 Task: Assign Issue Issue0000000015 to Sprint Sprint0000000009 in Scrum Project Project0000000003 in Jira. Assign Issue Issue0000000016 to Sprint Sprint0000000010 in Scrum Project Project0000000004 in Jira. Assign Issue Issue0000000017 to Sprint Sprint0000000010 in Scrum Project Project0000000004 in Jira. Assign Issue Issue0000000018 to Sprint Sprint0000000011 in Scrum Project Project0000000004 in Jira. Assign Issue Issue0000000019 to Sprint Sprint0000000011 in Scrum Project Project0000000004 in Jira
Action: Mouse moved to (886, 423)
Screenshot: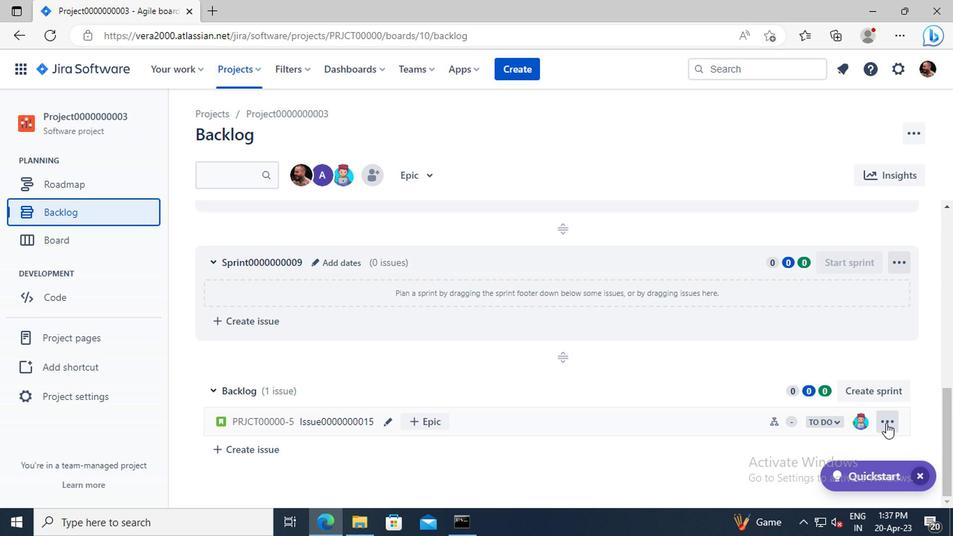 
Action: Mouse pressed left at (886, 423)
Screenshot: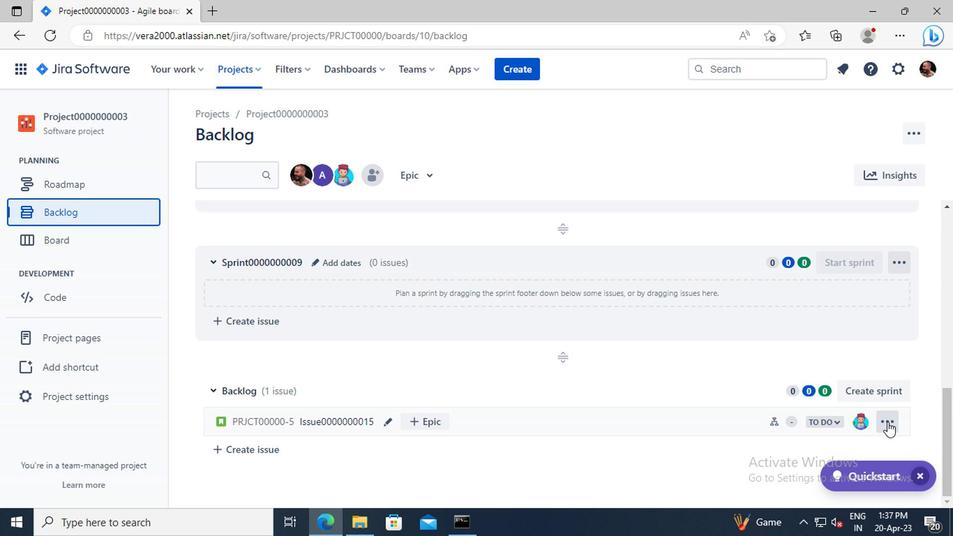 
Action: Mouse moved to (853, 392)
Screenshot: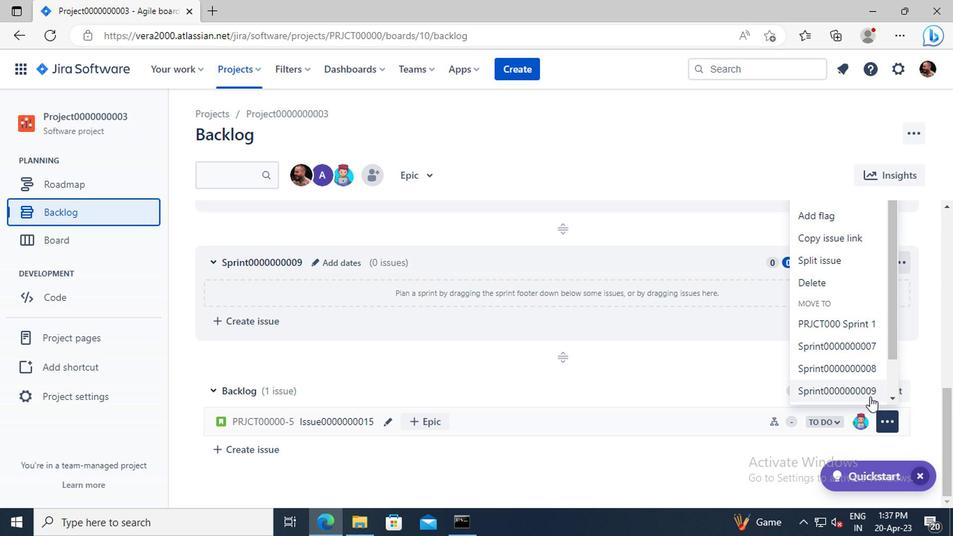 
Action: Mouse pressed left at (853, 392)
Screenshot: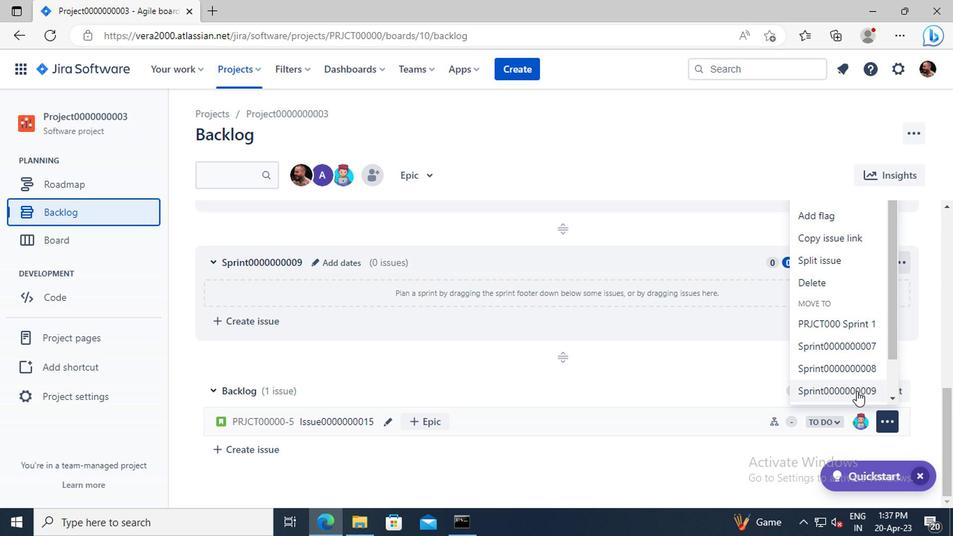 
Action: Mouse moved to (250, 72)
Screenshot: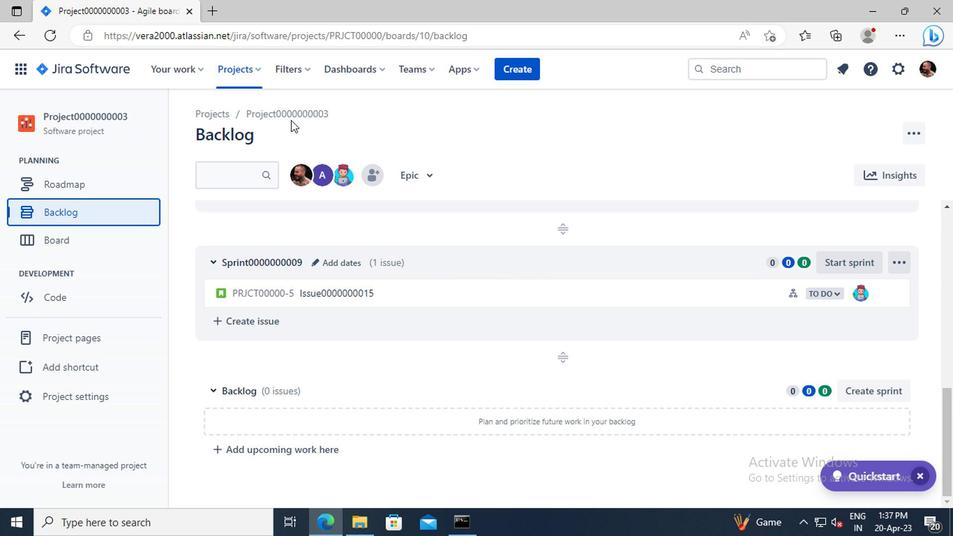 
Action: Mouse pressed left at (250, 72)
Screenshot: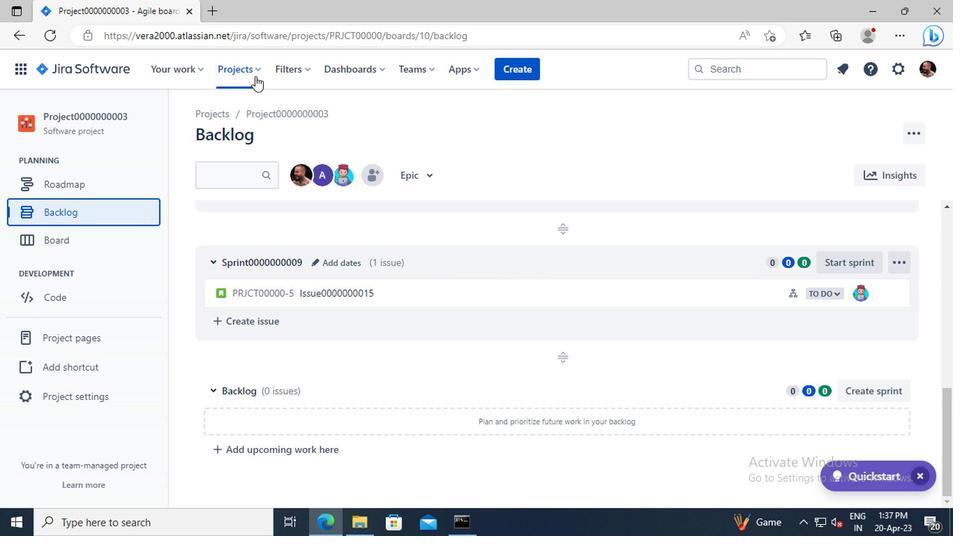 
Action: Mouse moved to (268, 163)
Screenshot: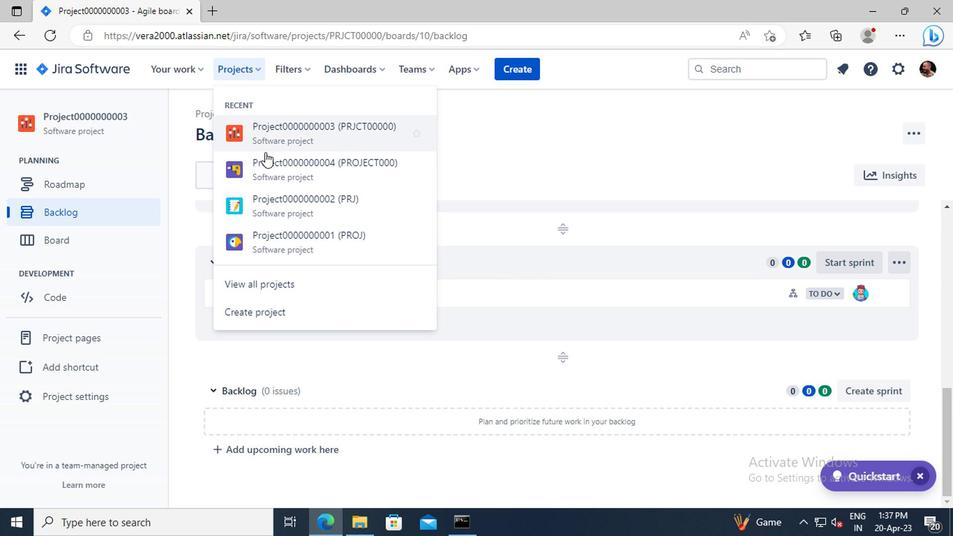 
Action: Mouse pressed left at (268, 163)
Screenshot: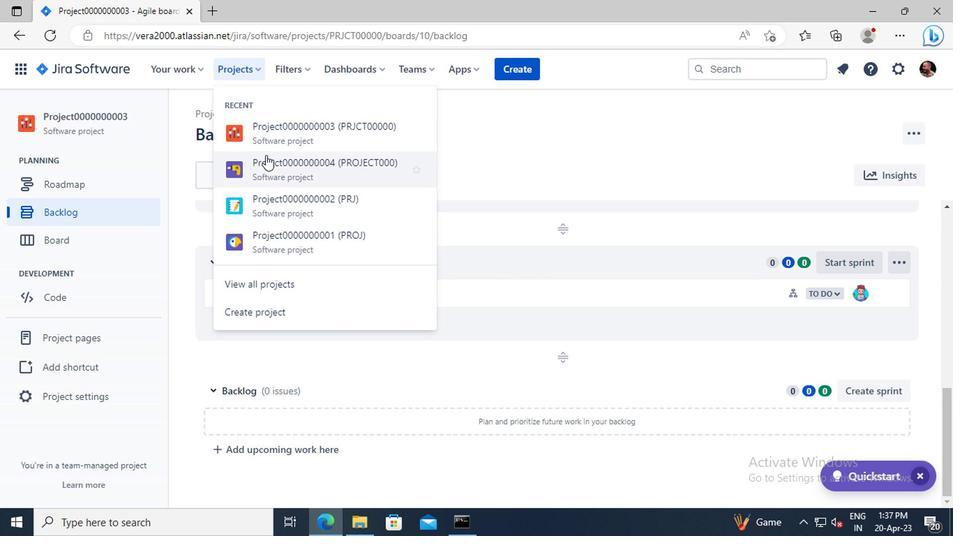 
Action: Mouse moved to (73, 209)
Screenshot: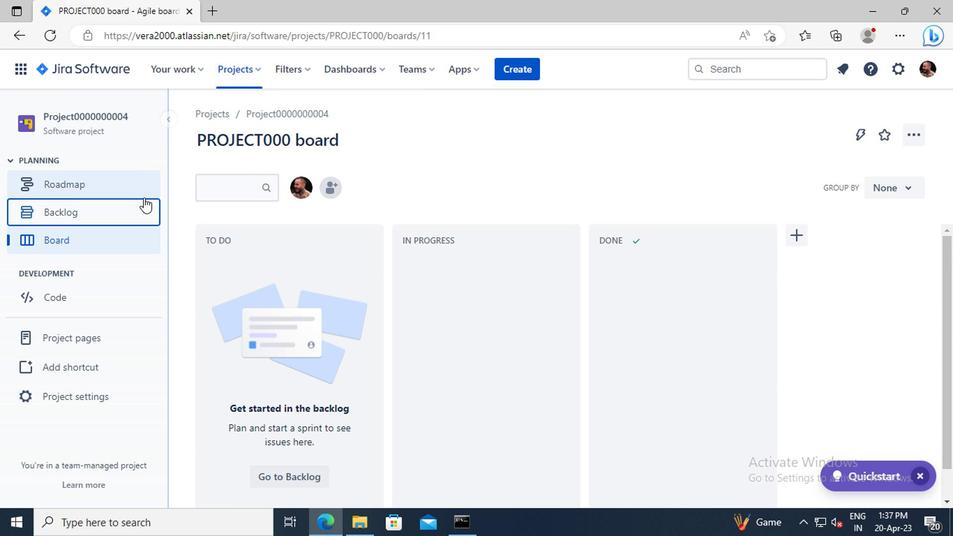 
Action: Mouse pressed left at (73, 209)
Screenshot: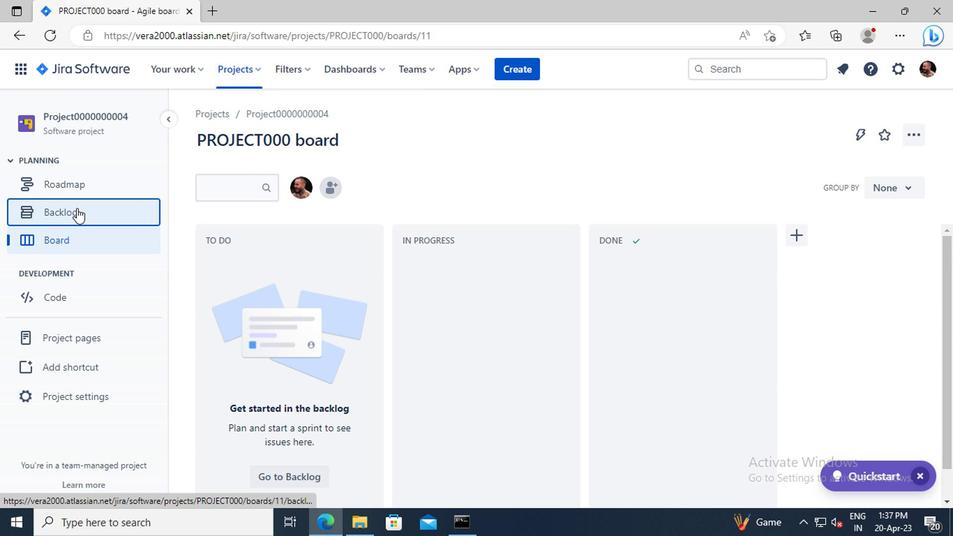 
Action: Mouse moved to (483, 246)
Screenshot: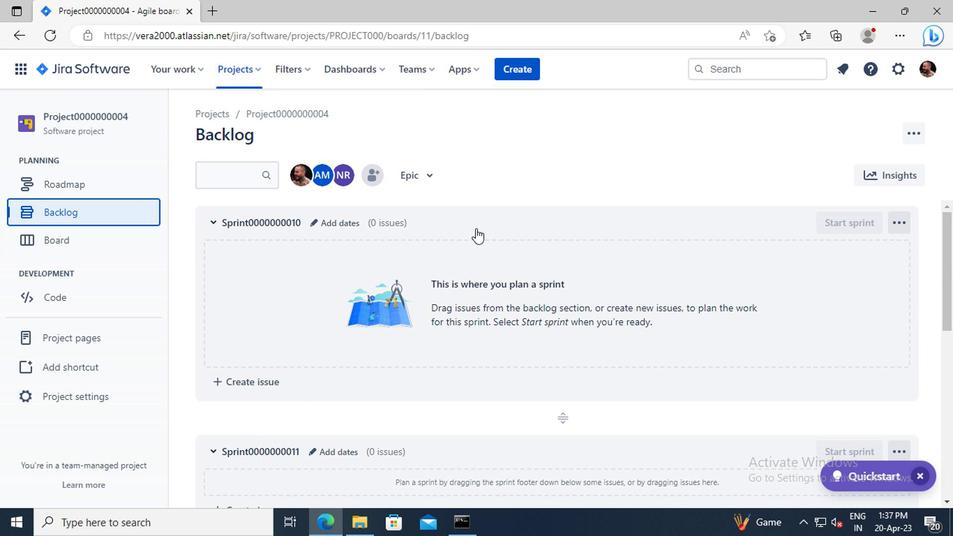 
Action: Mouse scrolled (483, 245) with delta (0, 0)
Screenshot: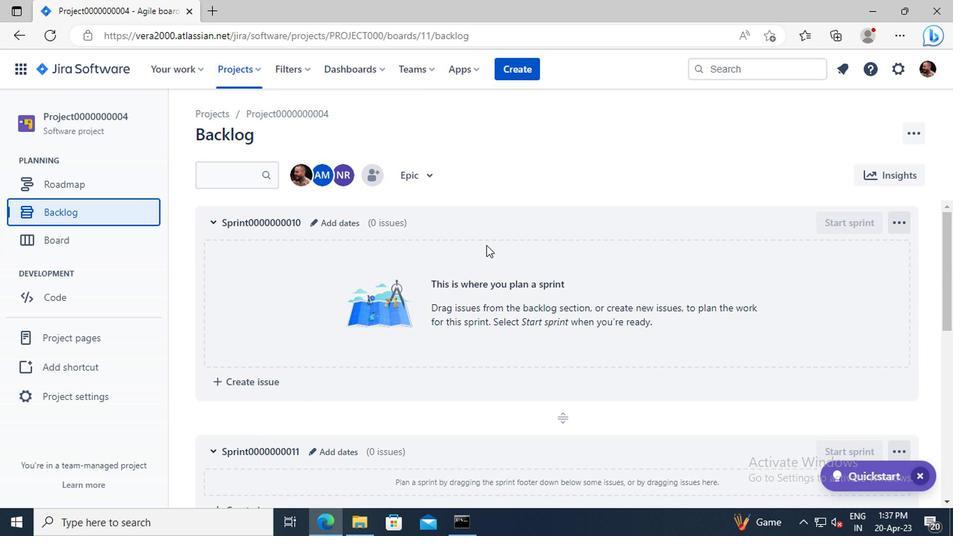 
Action: Mouse moved to (484, 246)
Screenshot: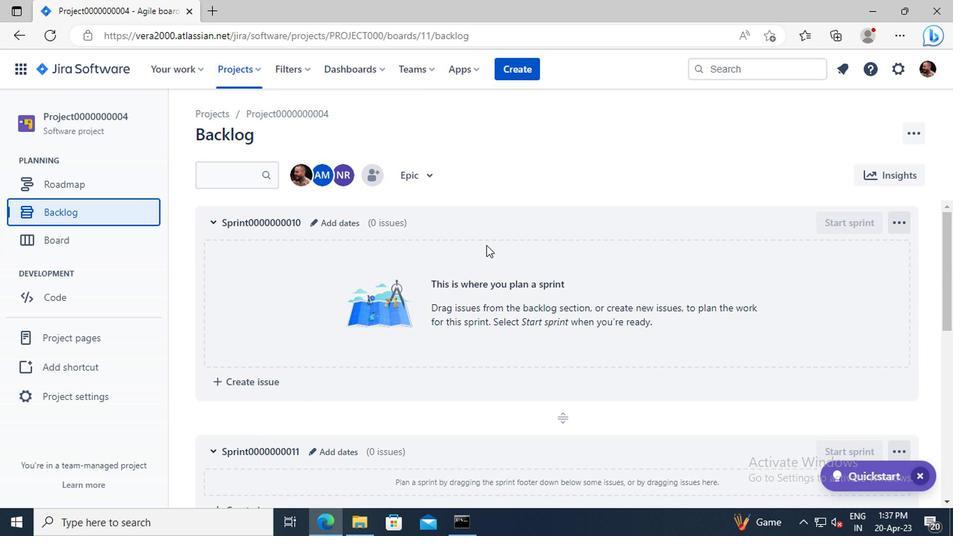 
Action: Mouse scrolled (484, 246) with delta (0, 0)
Screenshot: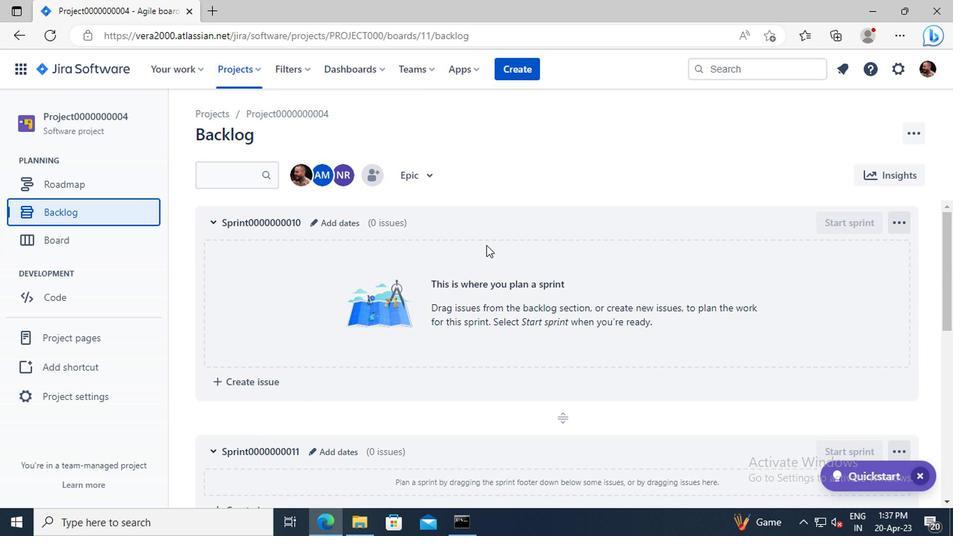 
Action: Mouse moved to (487, 255)
Screenshot: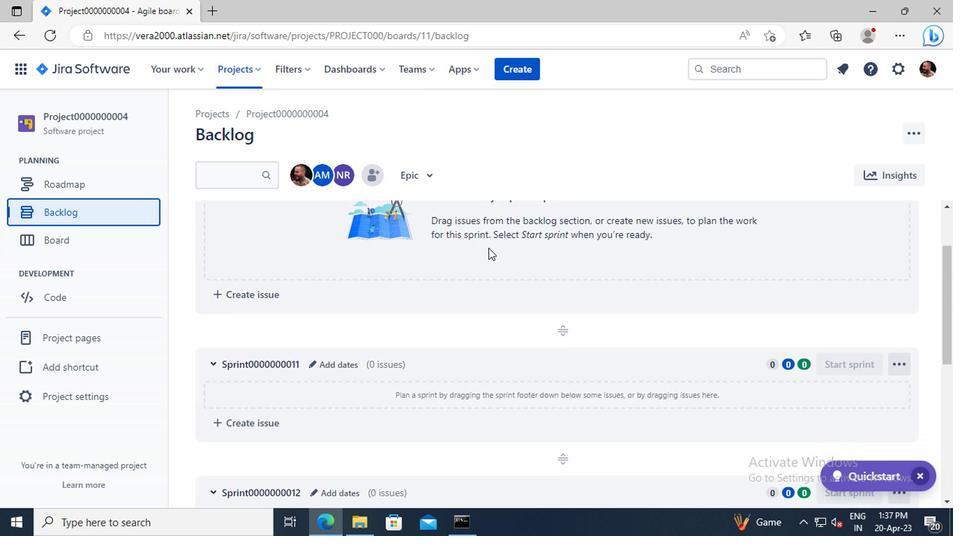 
Action: Mouse scrolled (487, 254) with delta (0, 0)
Screenshot: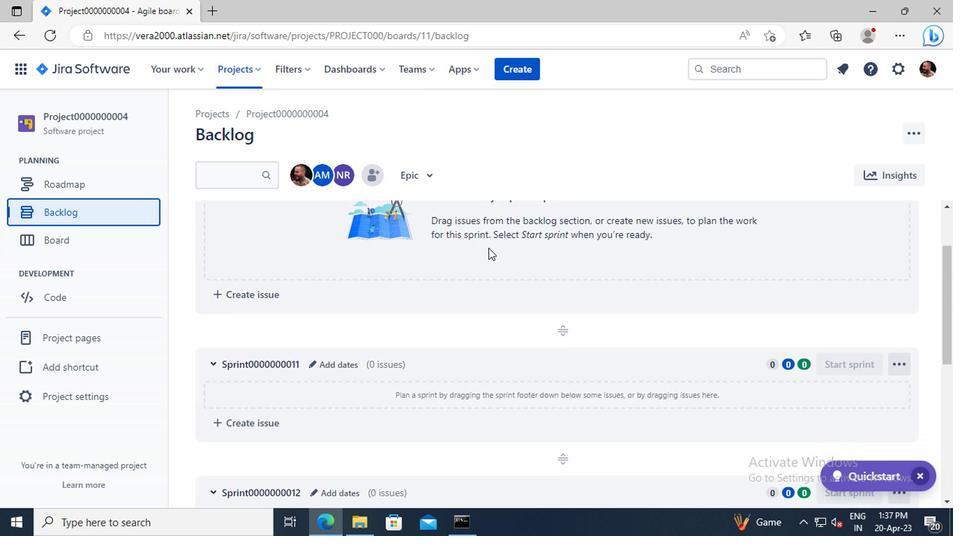 
Action: Mouse moved to (487, 255)
Screenshot: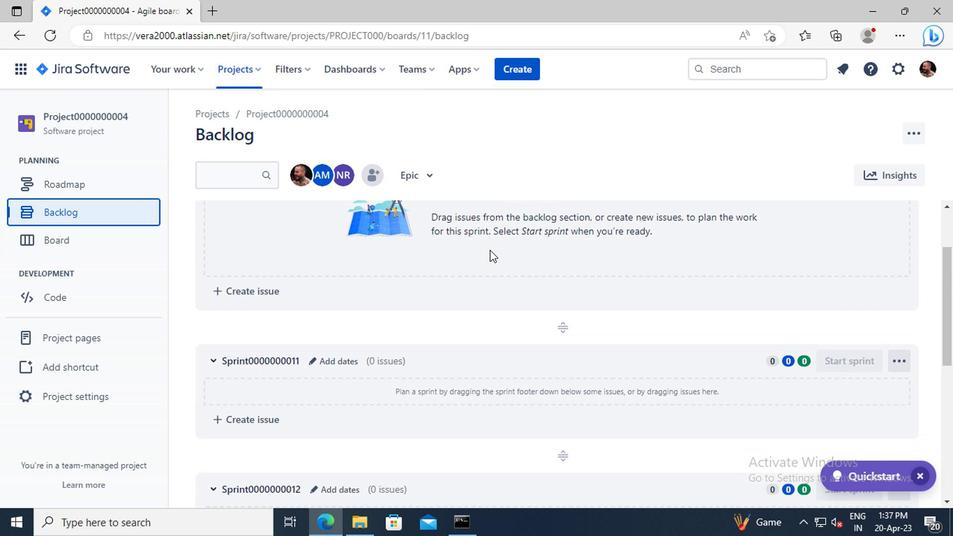 
Action: Mouse scrolled (487, 254) with delta (0, 0)
Screenshot: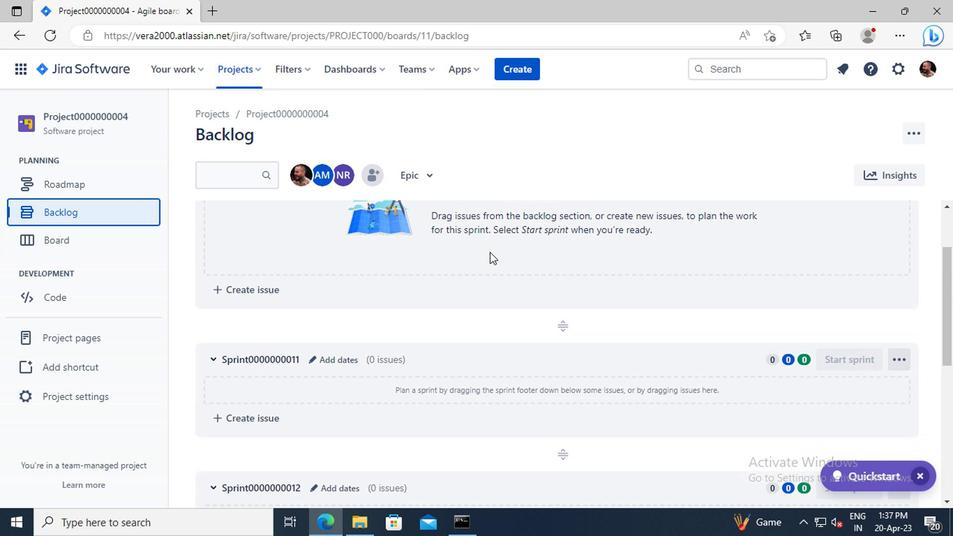 
Action: Mouse scrolled (487, 254) with delta (0, 0)
Screenshot: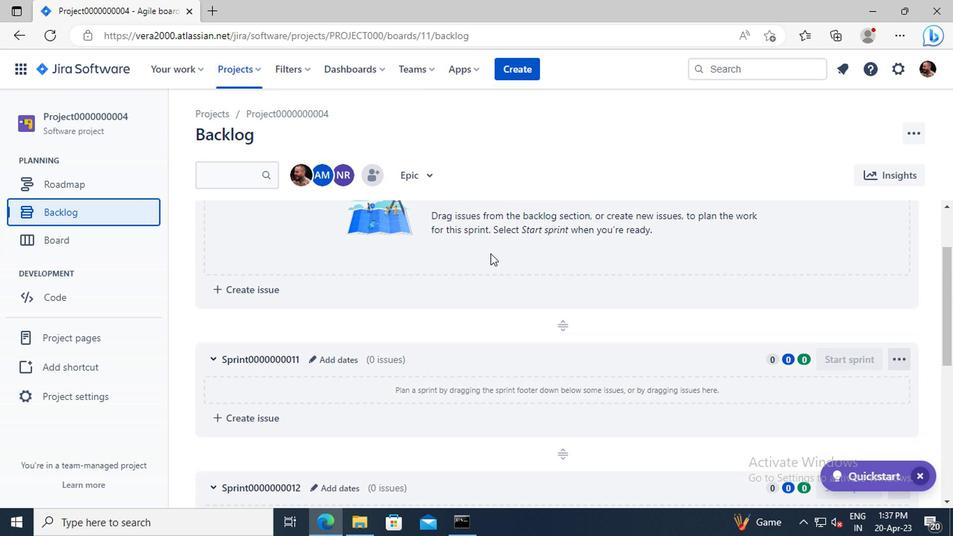 
Action: Mouse scrolled (487, 254) with delta (0, 0)
Screenshot: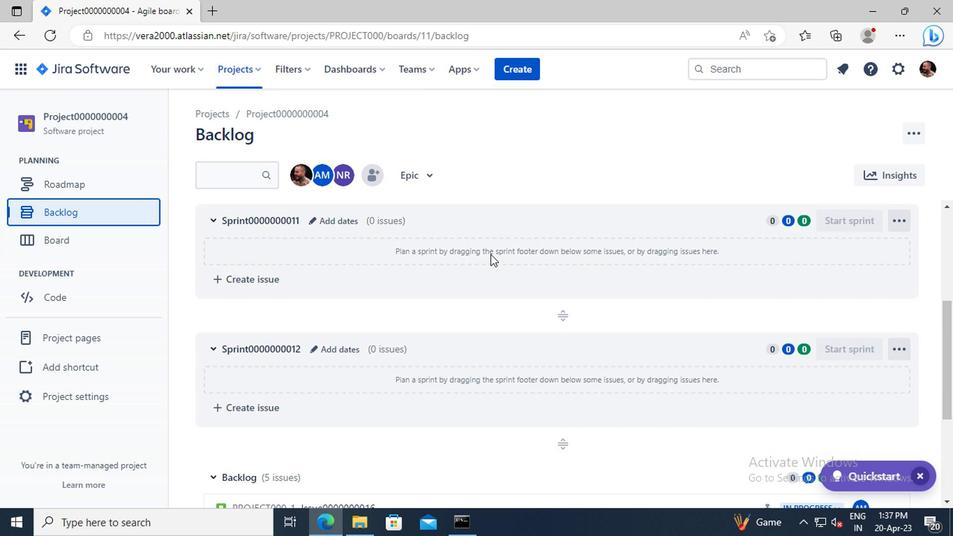 
Action: Mouse scrolled (487, 254) with delta (0, 0)
Screenshot: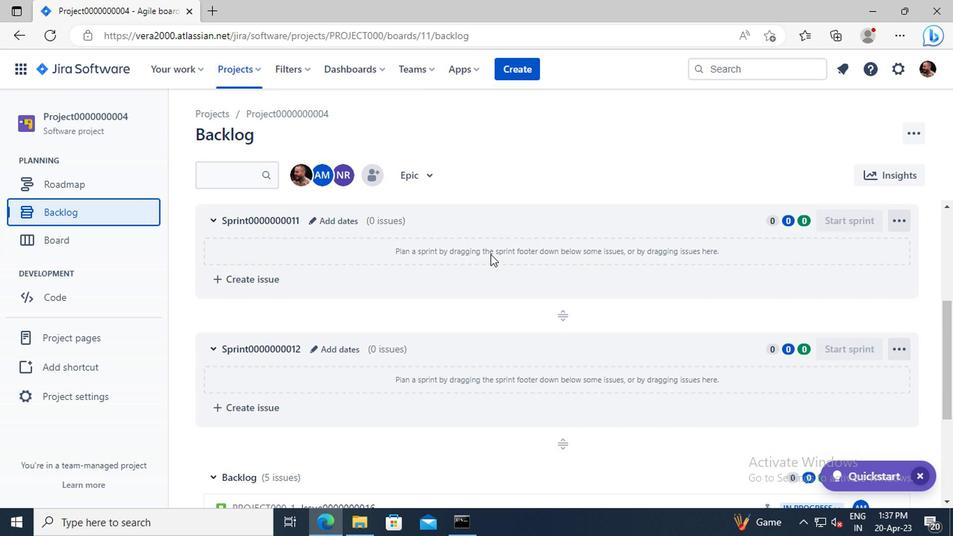 
Action: Mouse scrolled (487, 254) with delta (0, 0)
Screenshot: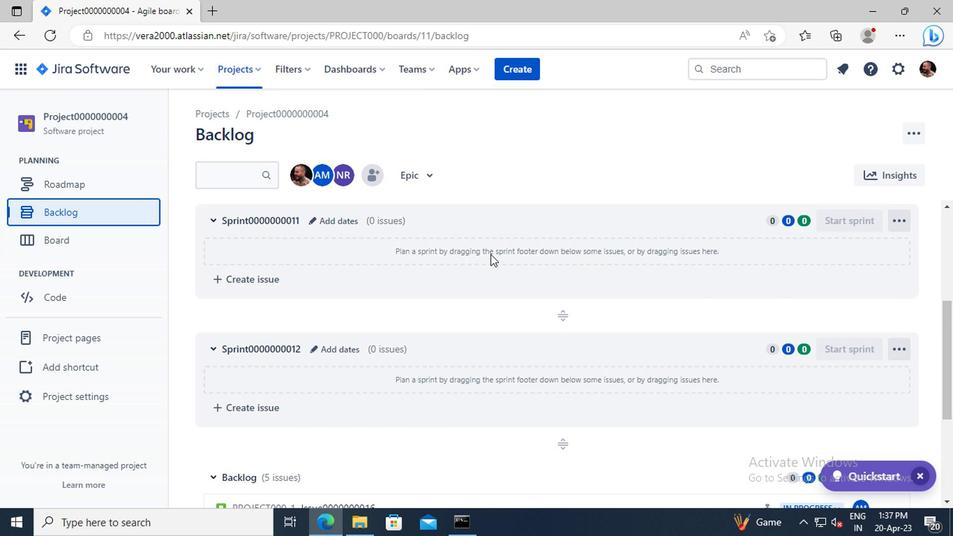 
Action: Mouse scrolled (487, 254) with delta (0, 0)
Screenshot: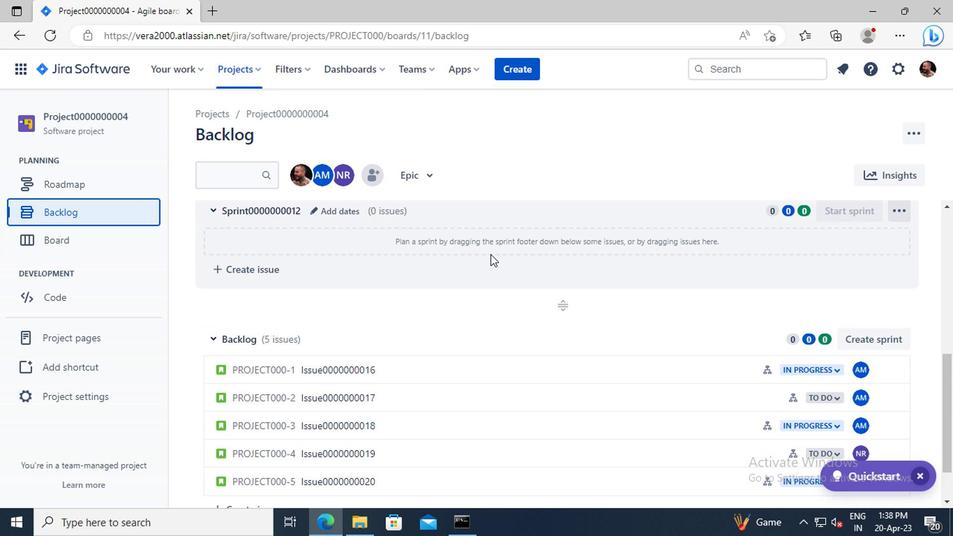 
Action: Mouse moved to (882, 321)
Screenshot: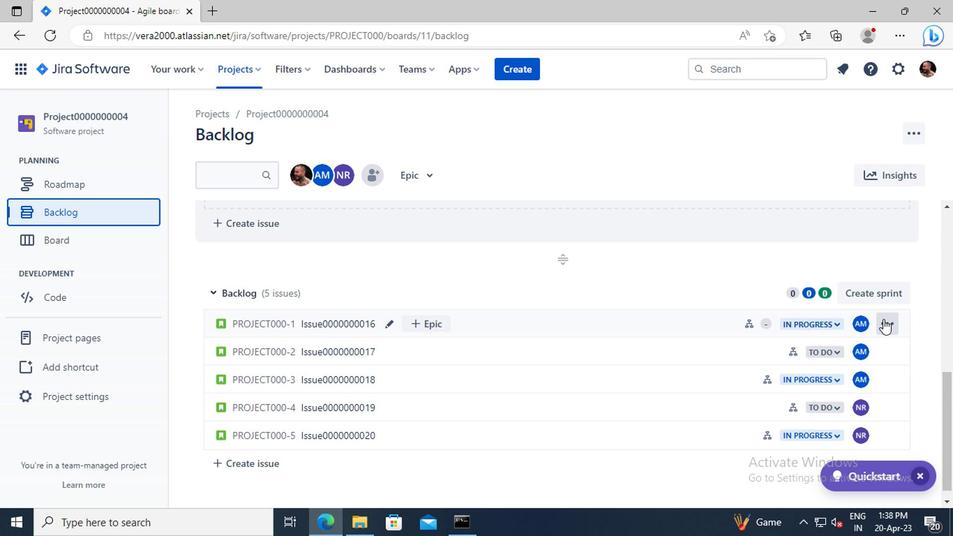 
Action: Mouse pressed left at (882, 321)
Screenshot: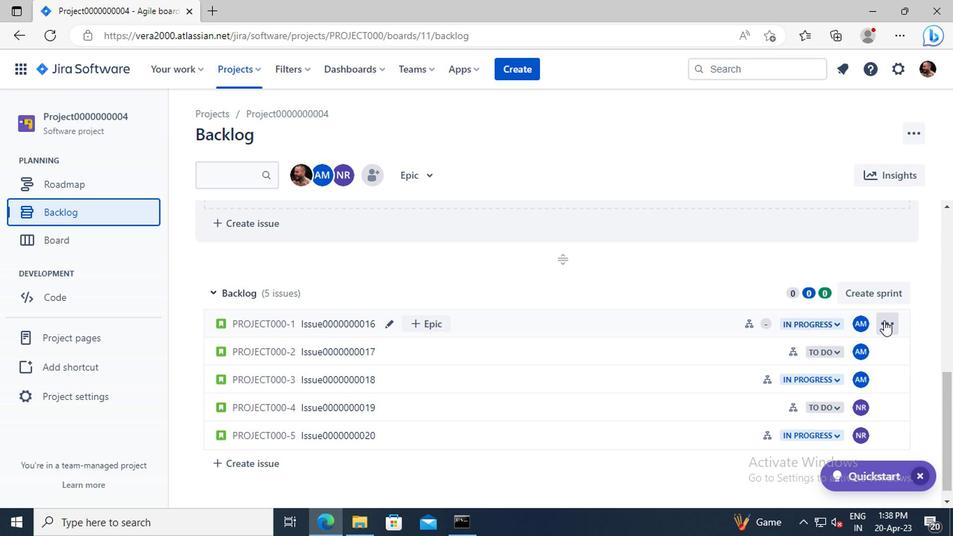
Action: Mouse moved to (861, 226)
Screenshot: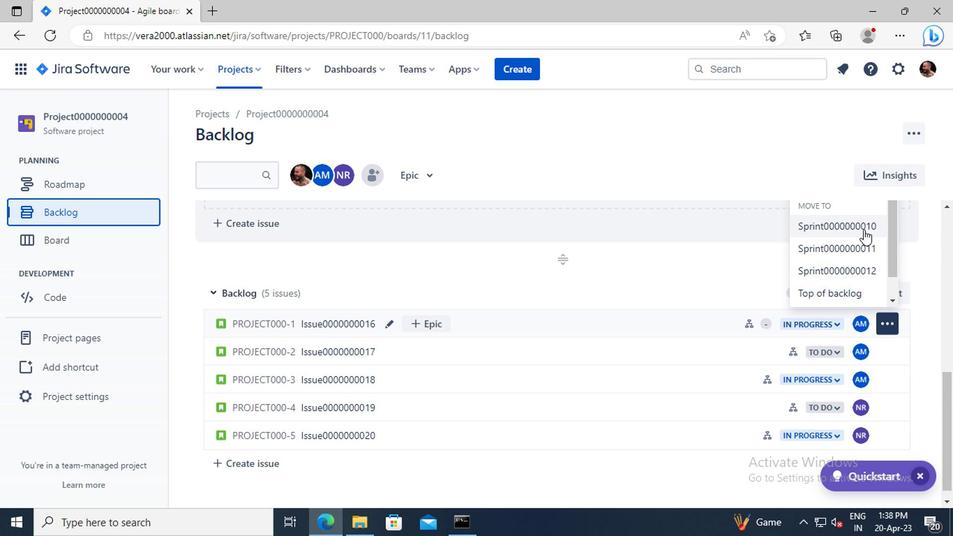 
Action: Mouse pressed left at (861, 226)
Screenshot: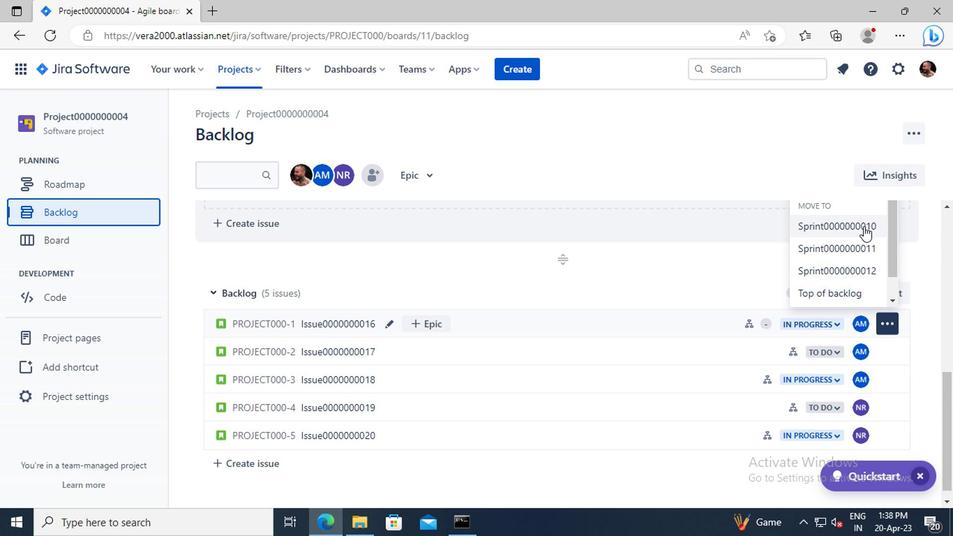 
Action: Mouse moved to (883, 336)
Screenshot: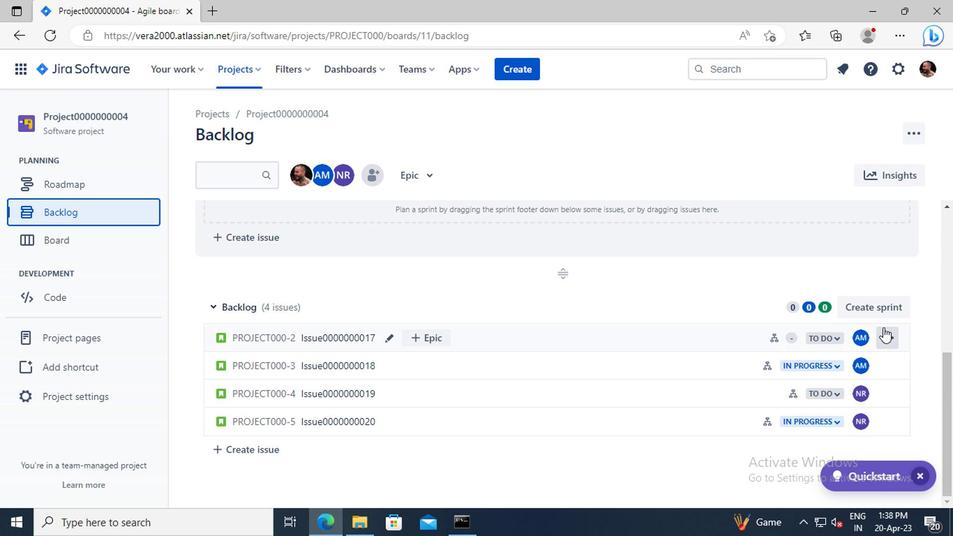 
Action: Mouse pressed left at (883, 336)
Screenshot: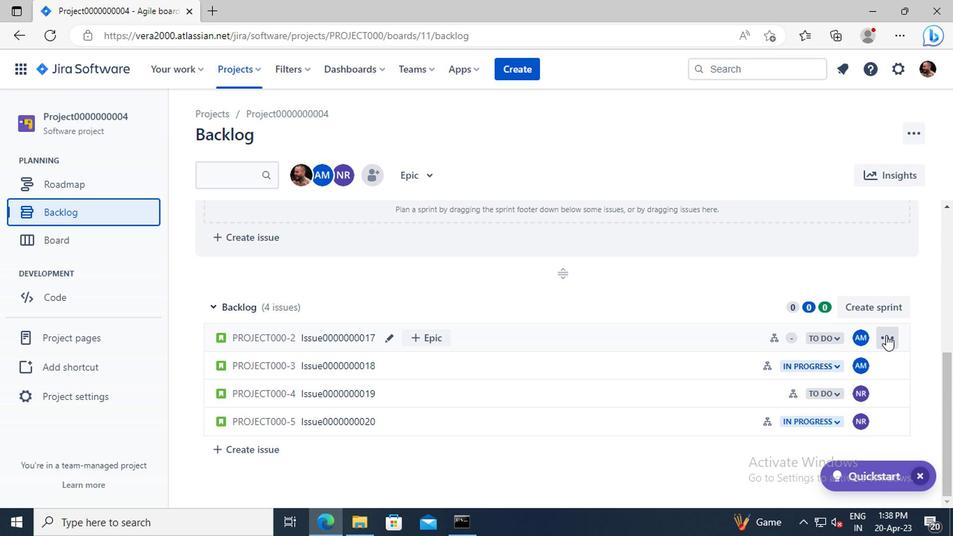 
Action: Mouse moved to (858, 241)
Screenshot: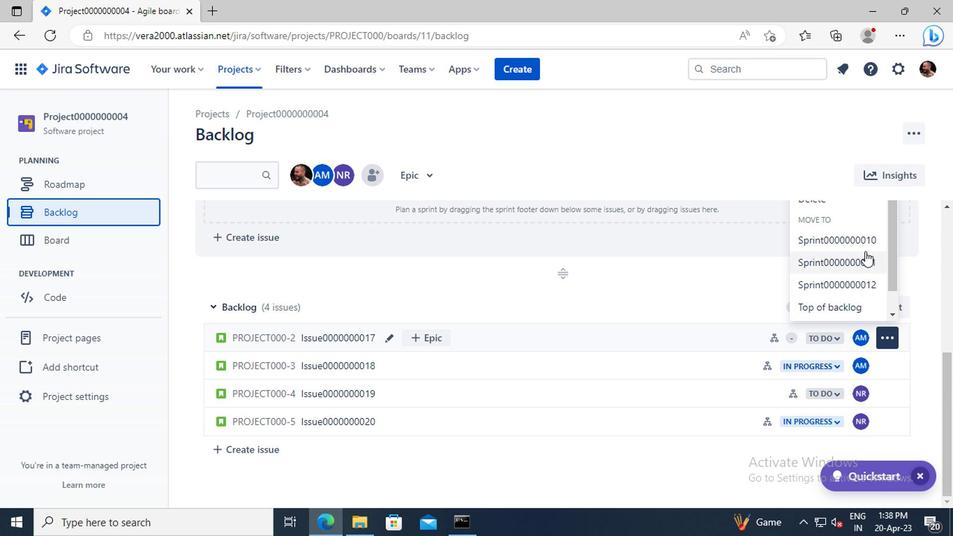 
Action: Mouse pressed left at (858, 241)
Screenshot: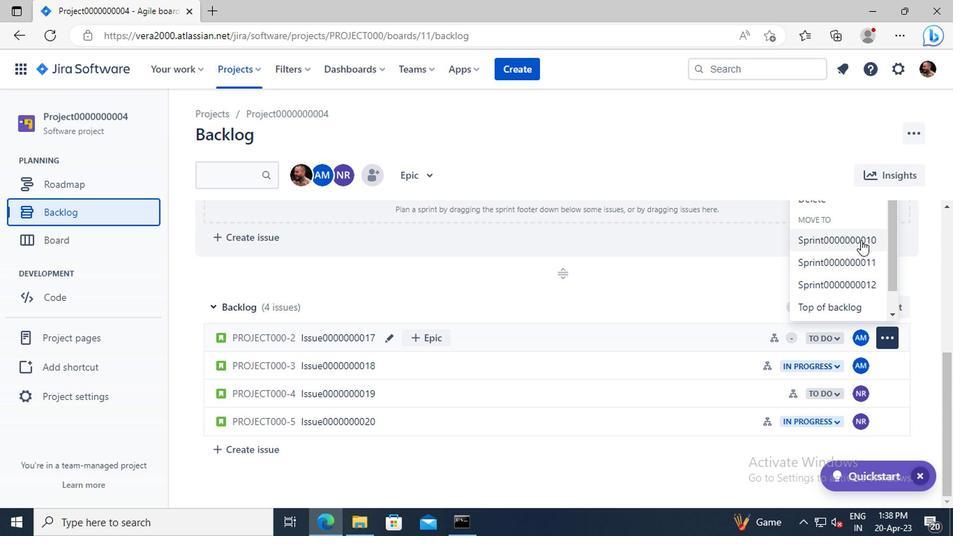 
Action: Mouse moved to (882, 363)
Screenshot: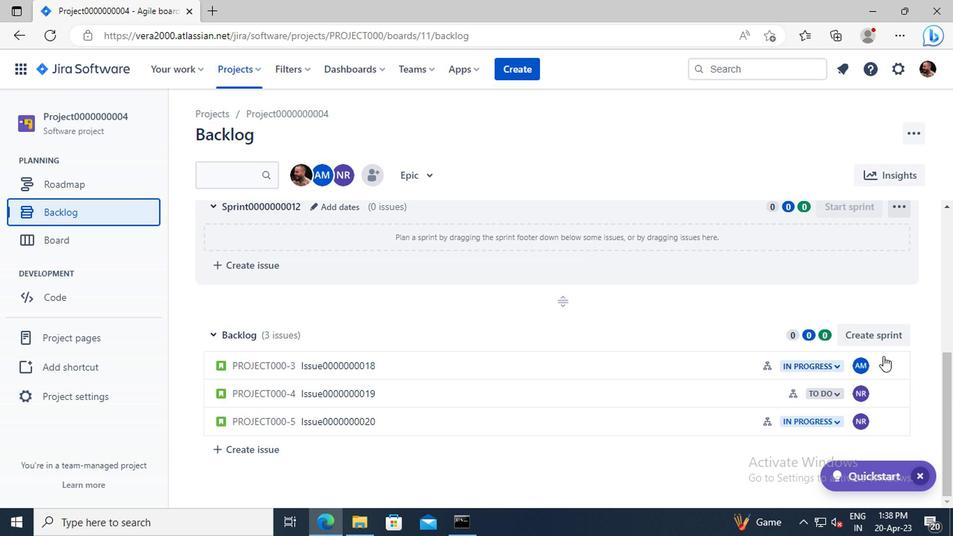
Action: Mouse pressed left at (882, 363)
Screenshot: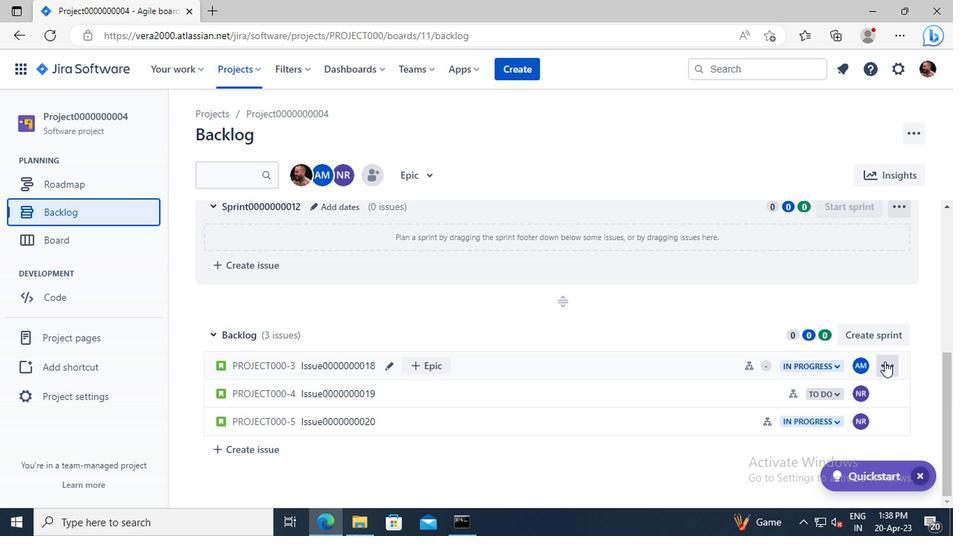 
Action: Mouse moved to (847, 288)
Screenshot: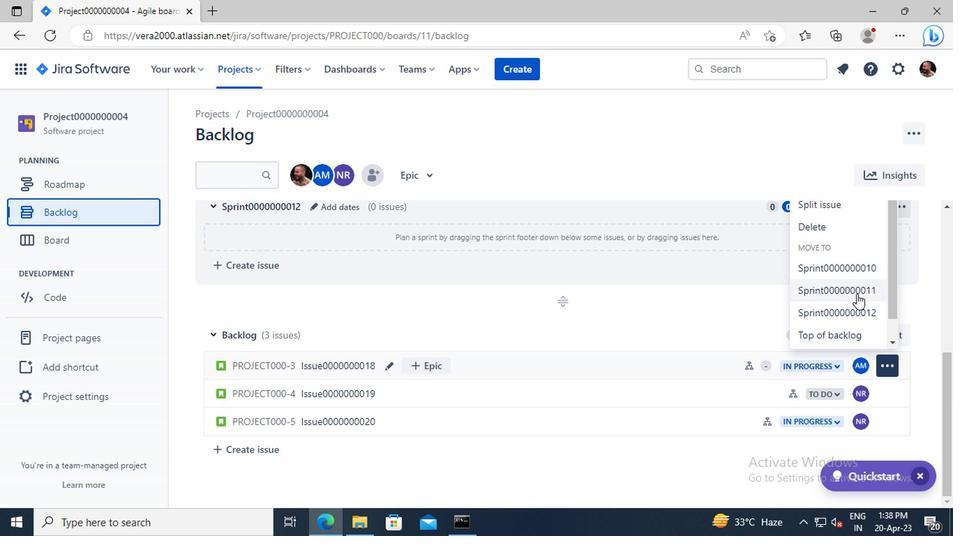 
Action: Mouse pressed left at (847, 288)
Screenshot: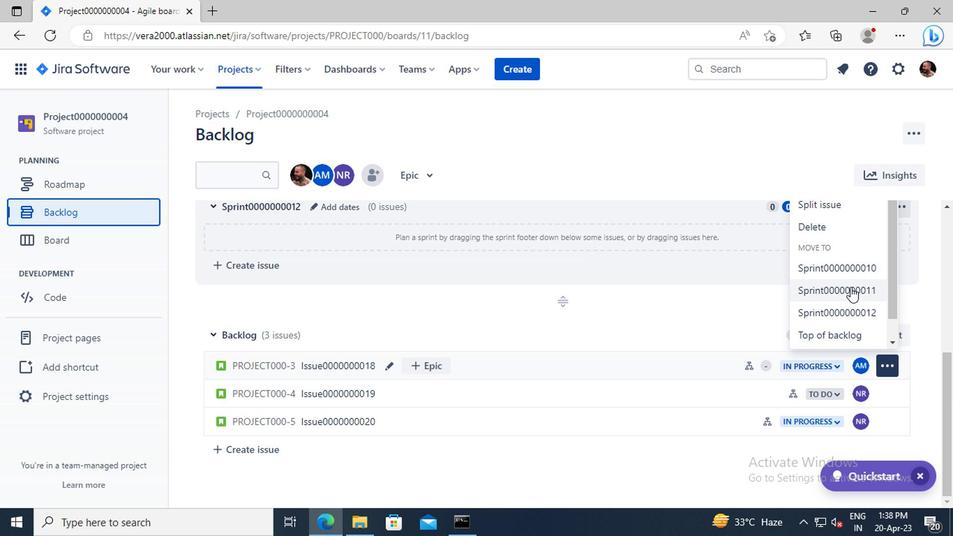
Action: Mouse moved to (883, 393)
Screenshot: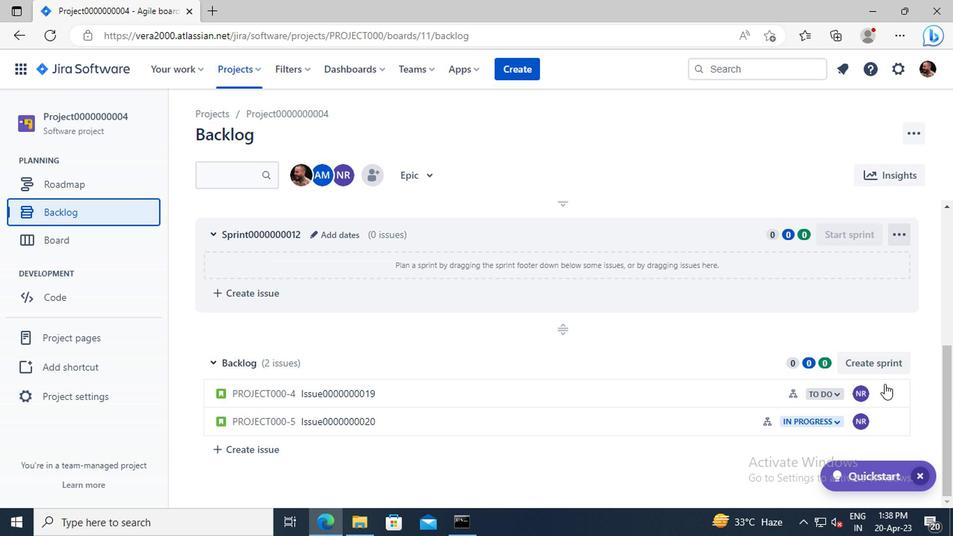 
Action: Mouse pressed left at (883, 393)
Screenshot: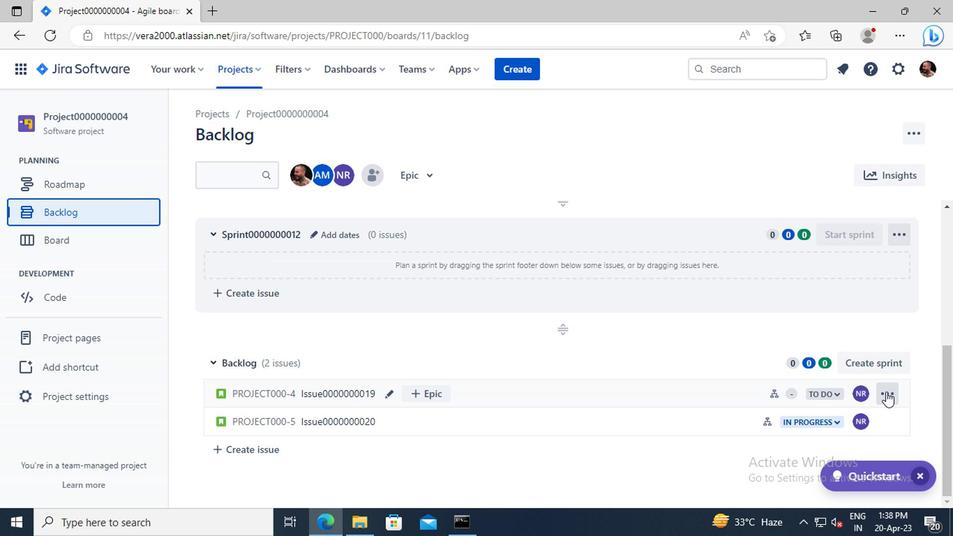 
Action: Mouse moved to (845, 320)
Screenshot: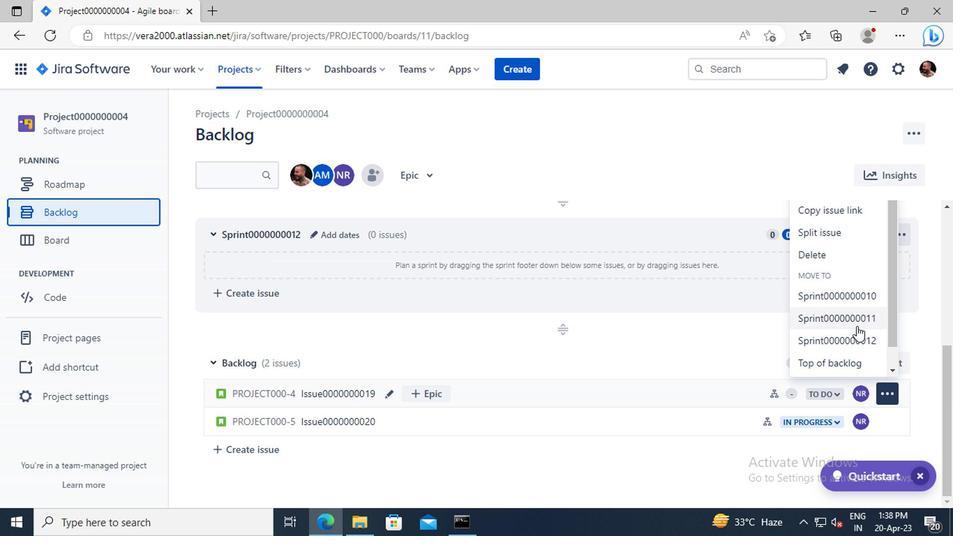 
Action: Mouse pressed left at (845, 320)
Screenshot: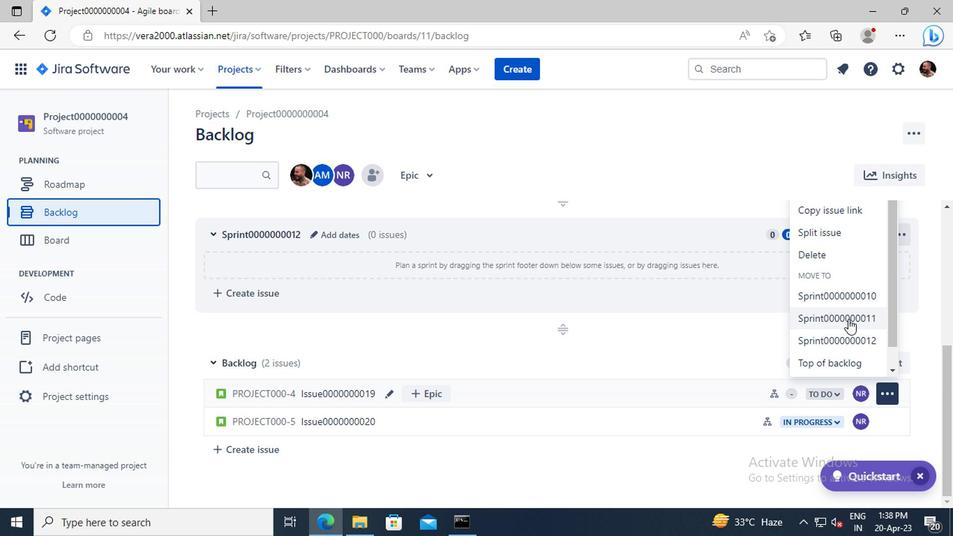 
Action: Mouse moved to (844, 320)
Screenshot: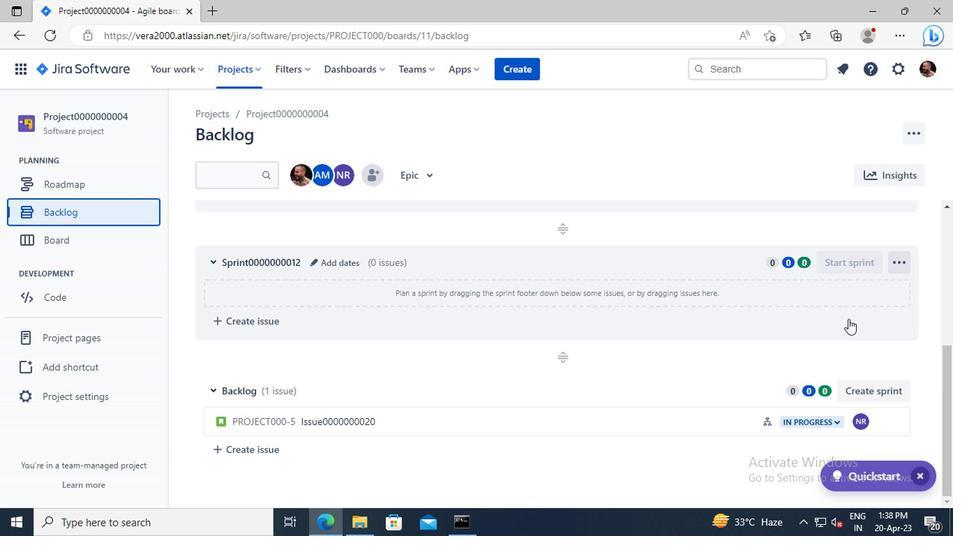 
